 Task: Book a 25-minute billing query resolution session with the billing department to address invoice discrepancies and payment concerns.
Action: Mouse moved to (186, 213)
Screenshot: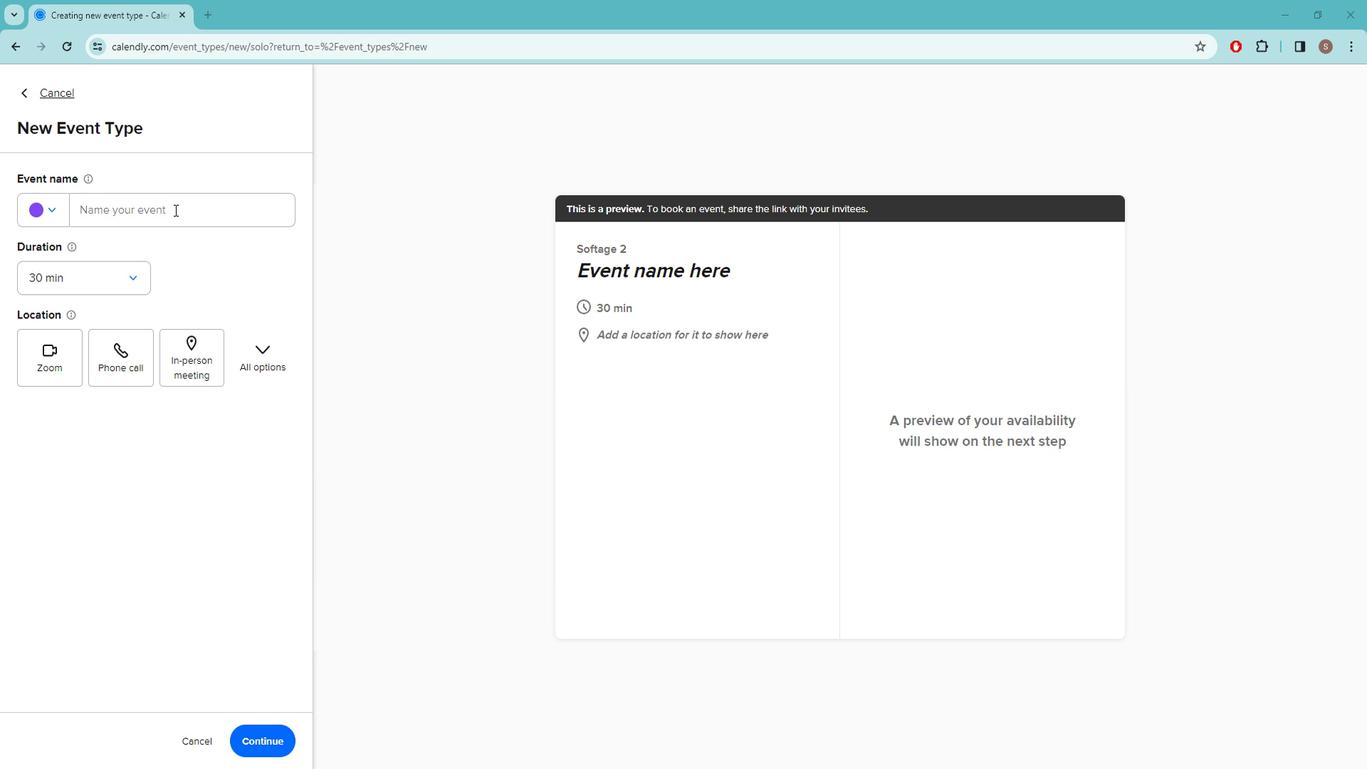 
Action: Mouse pressed left at (186, 213)
Screenshot: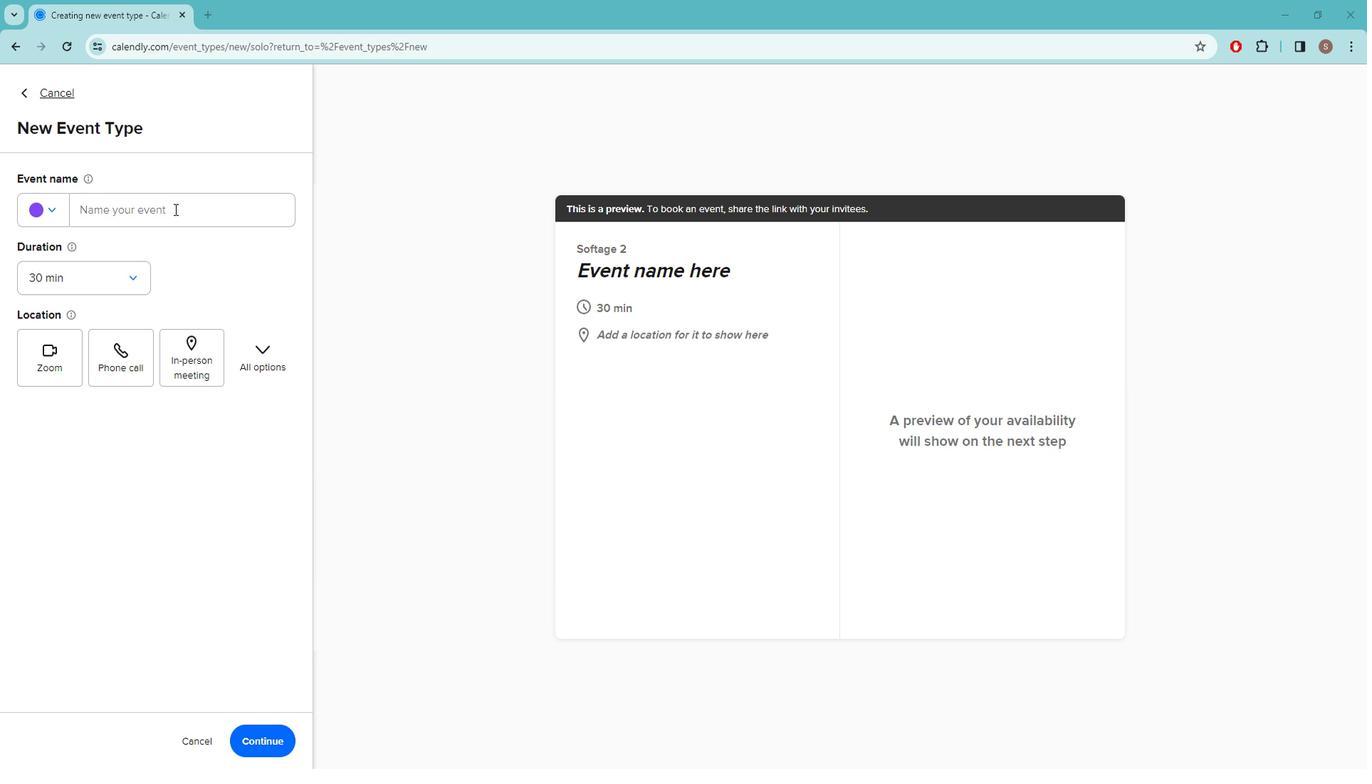 
Action: Key pressed b<Key.caps_lock>ILLING<Key.space><Key.caps_lock>q<Key.caps_lock>UERY<Key.space><Key.caps_lock>r<Key.caps_lock>ESOLUTION<Key.space><Key.caps_lock>s<Key.caps_lock>ESSION<Key.space>
Screenshot: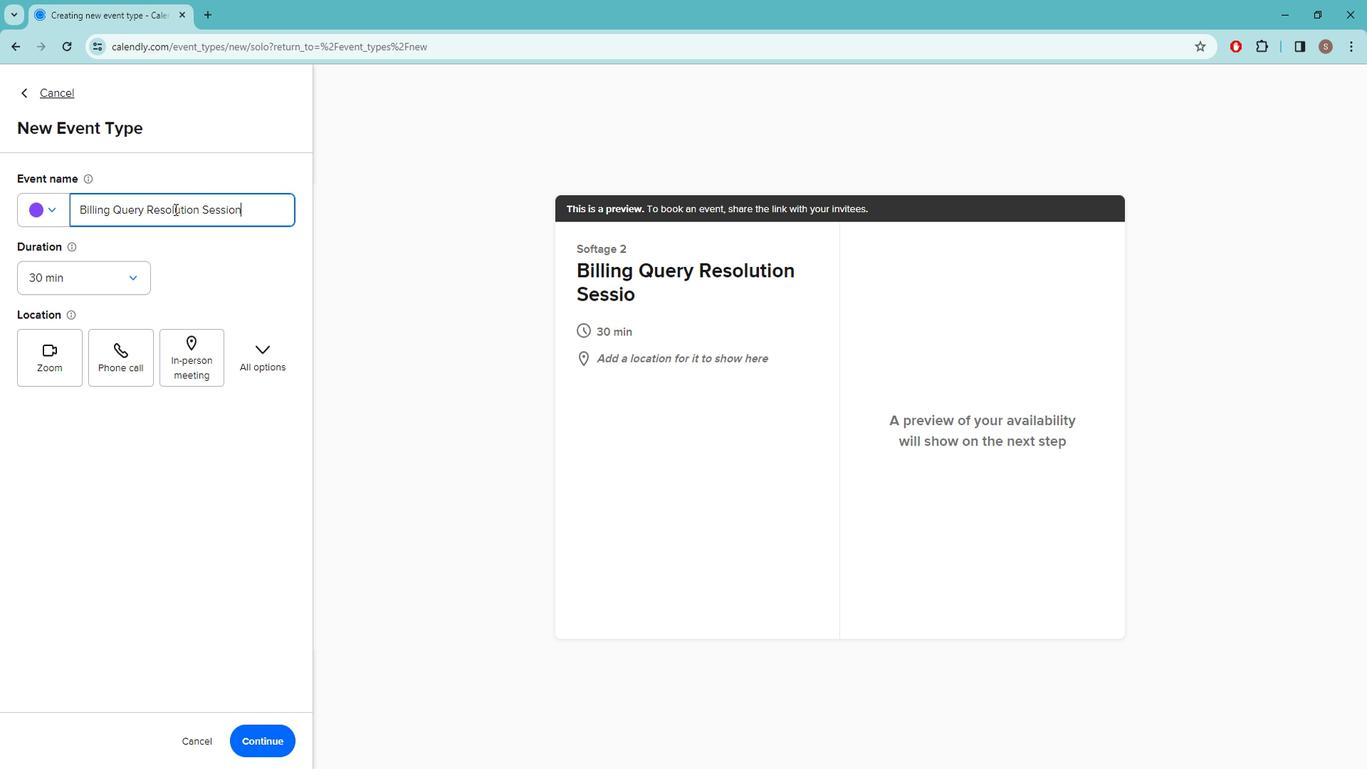 
Action: Mouse moved to (127, 279)
Screenshot: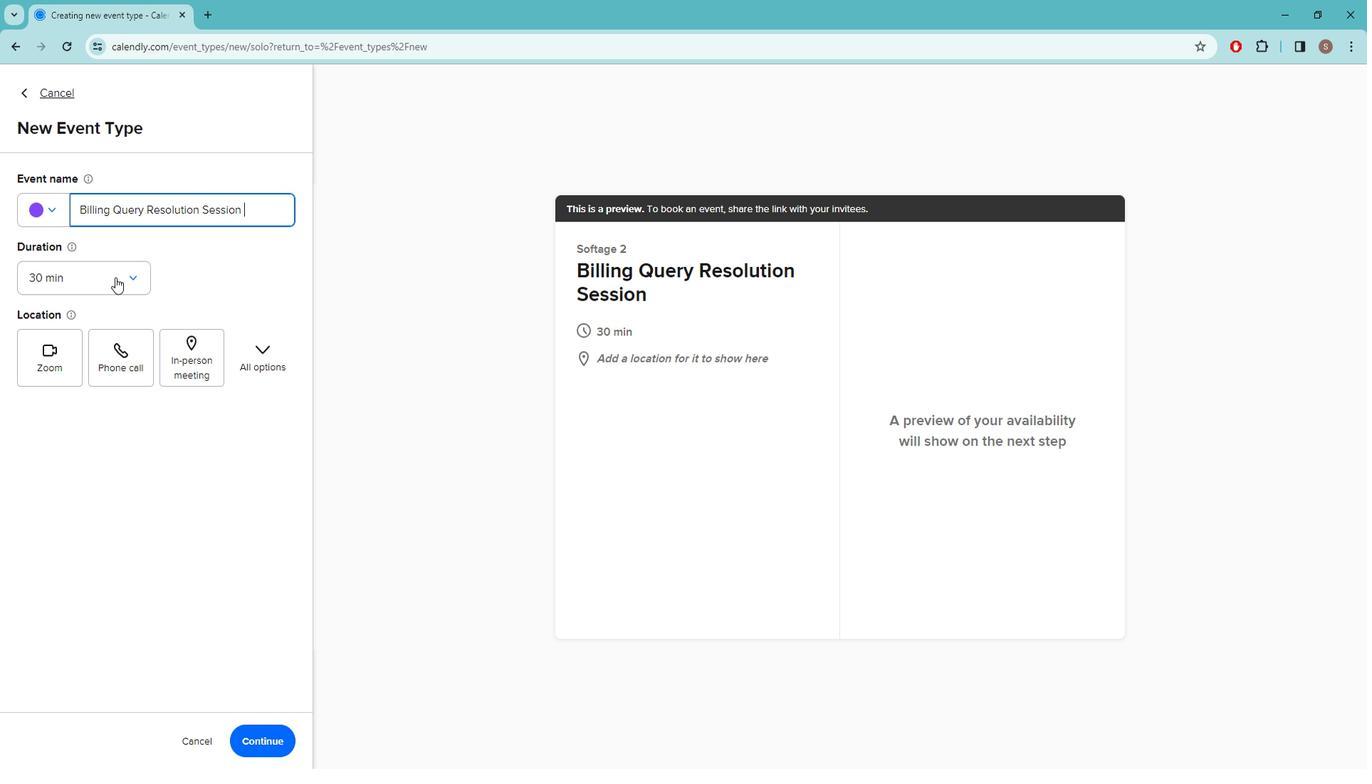 
Action: Mouse pressed left at (127, 279)
Screenshot: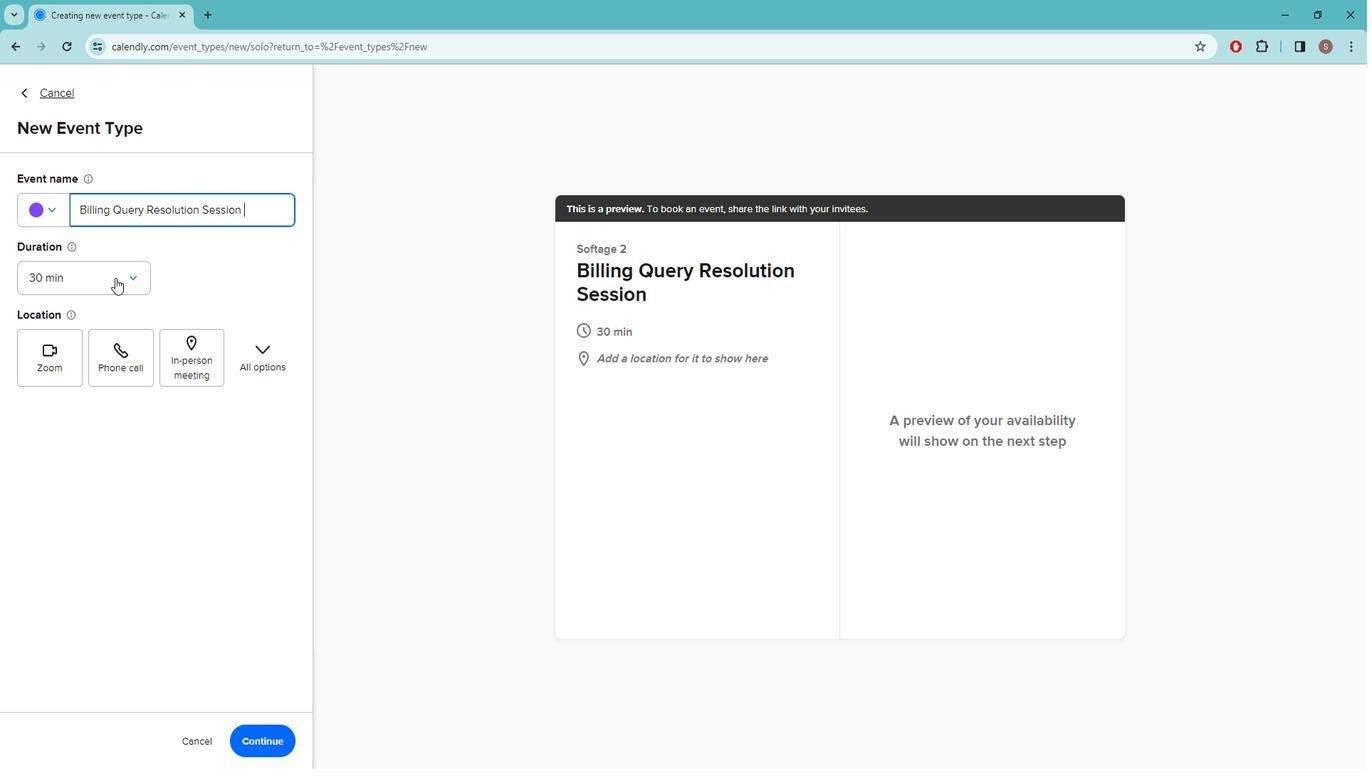 
Action: Mouse moved to (100, 426)
Screenshot: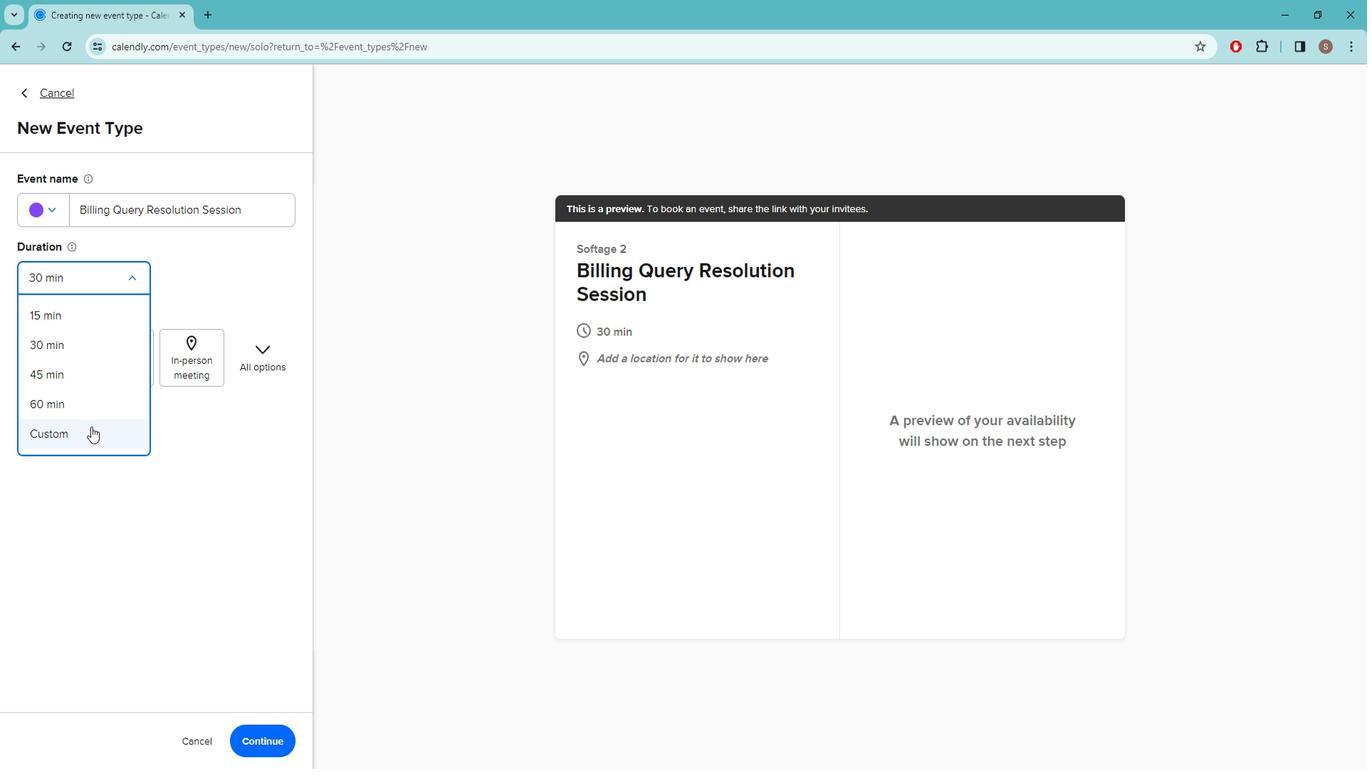 
Action: Mouse pressed left at (100, 426)
Screenshot: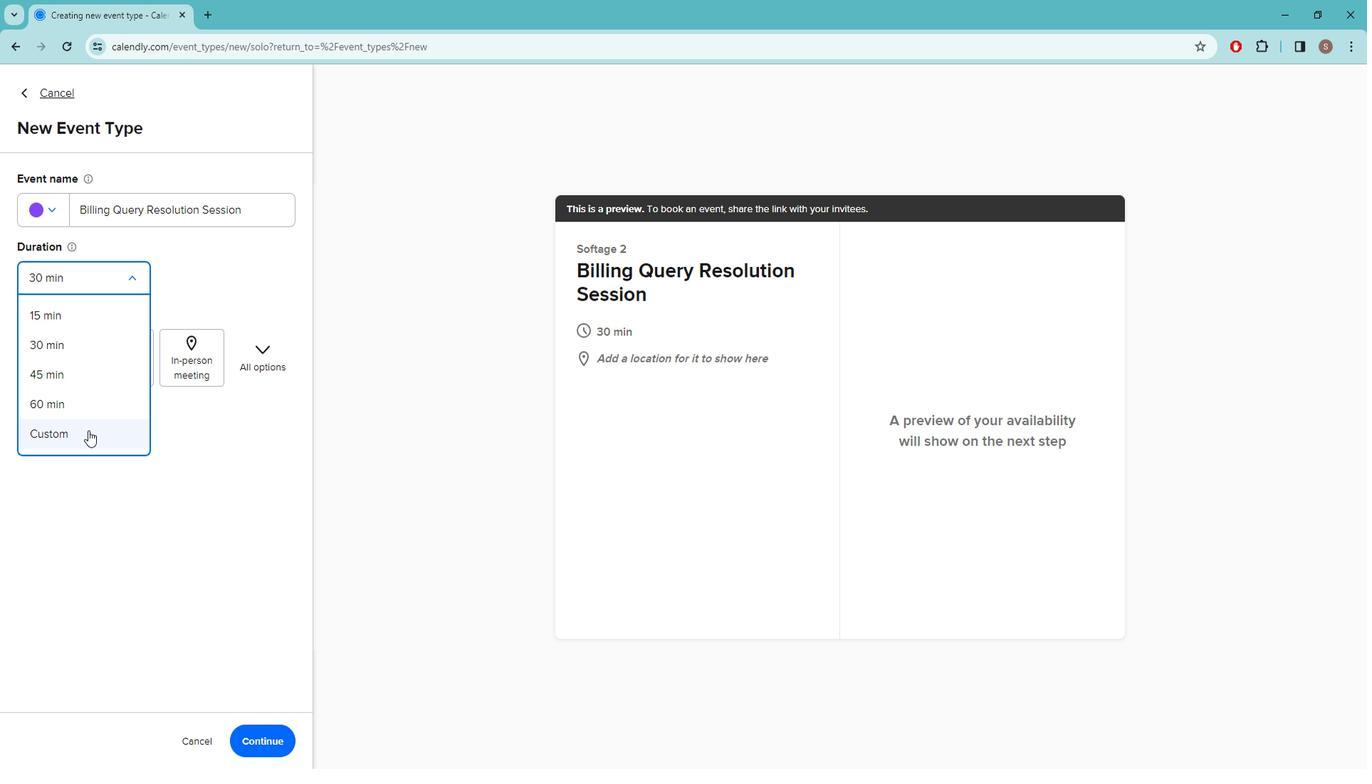 
Action: Mouse moved to (66, 334)
Screenshot: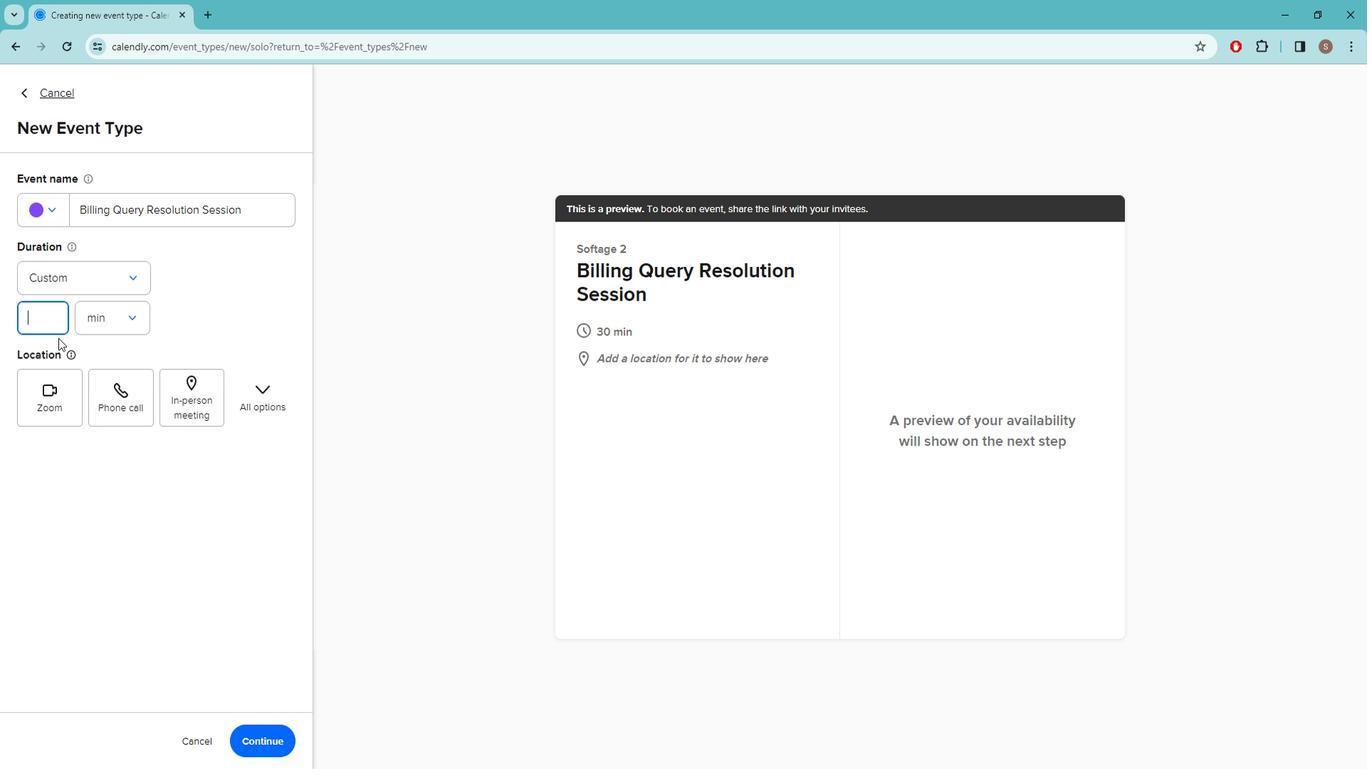 
Action: Key pressed 25
Screenshot: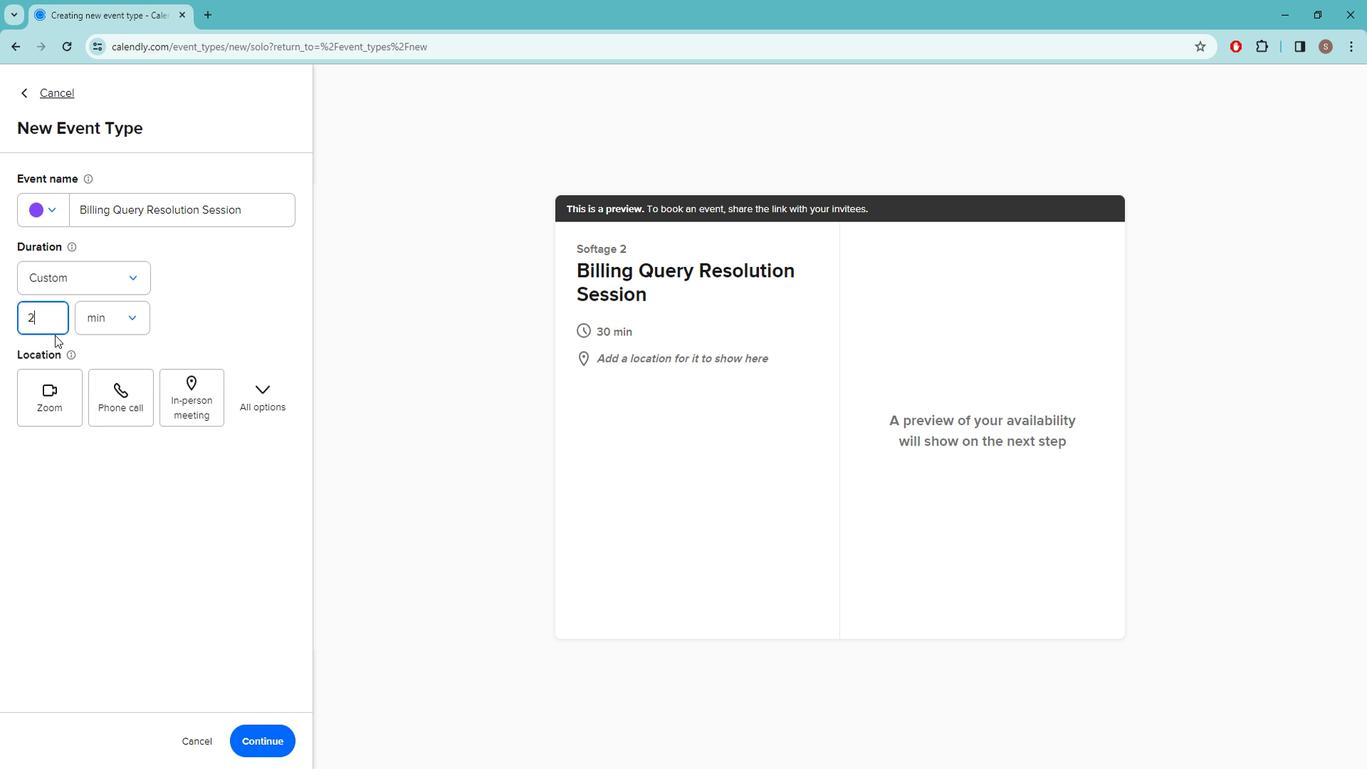 
Action: Mouse moved to (205, 401)
Screenshot: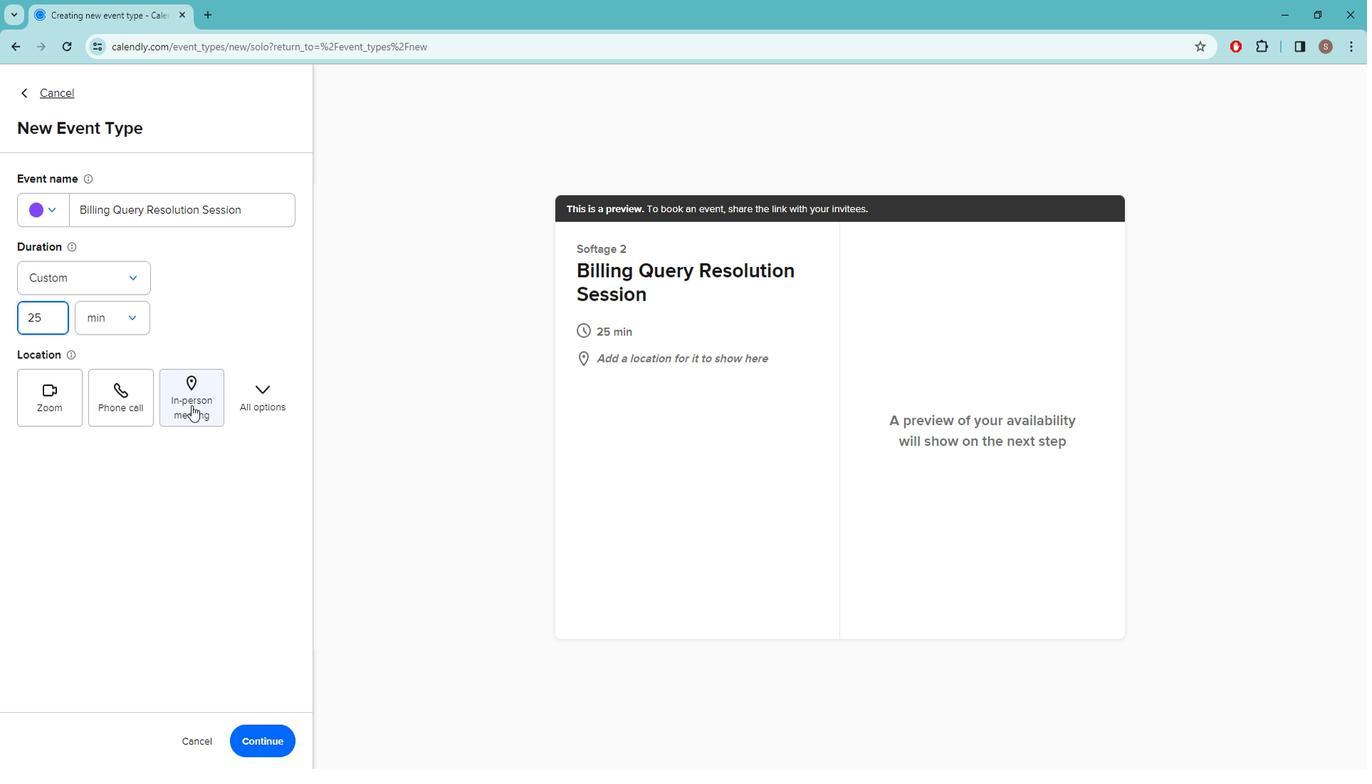 
Action: Mouse pressed left at (205, 401)
Screenshot: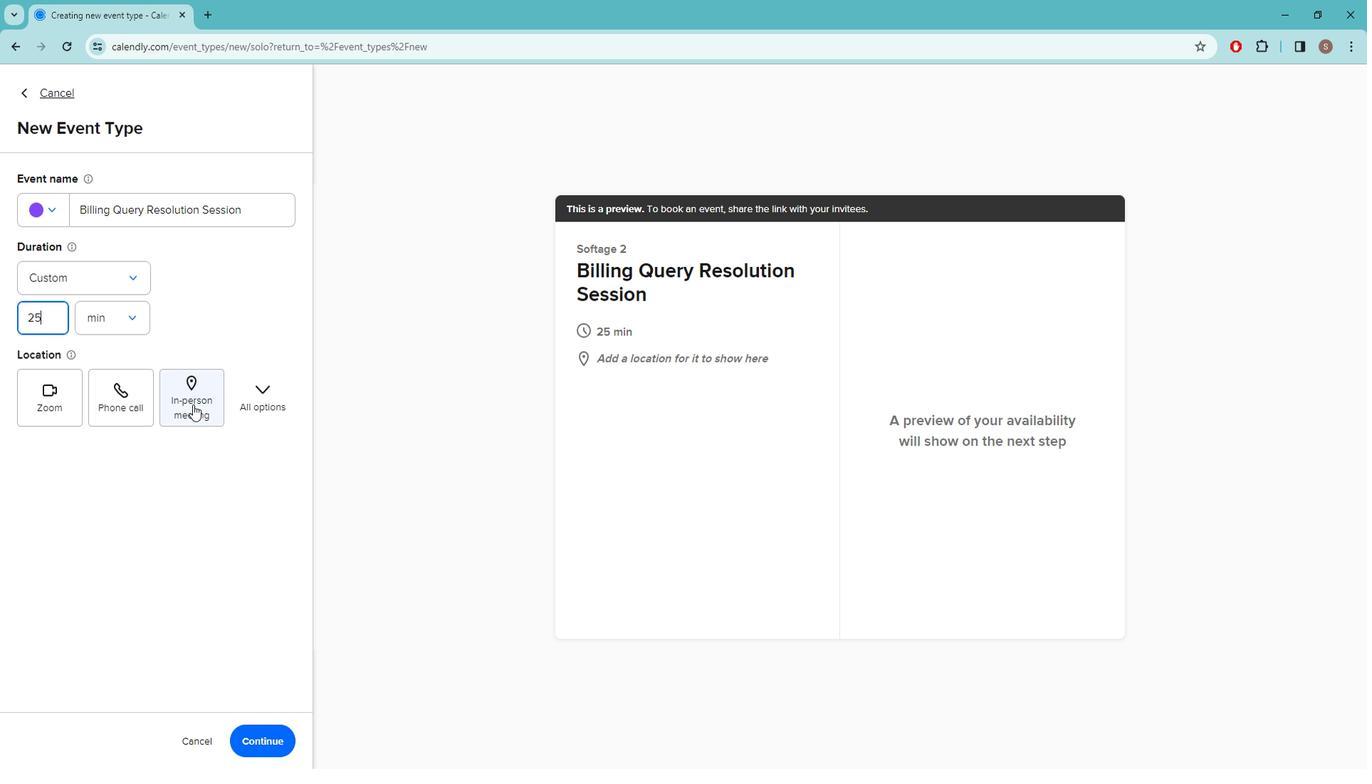 
Action: Mouse moved to (595, 257)
Screenshot: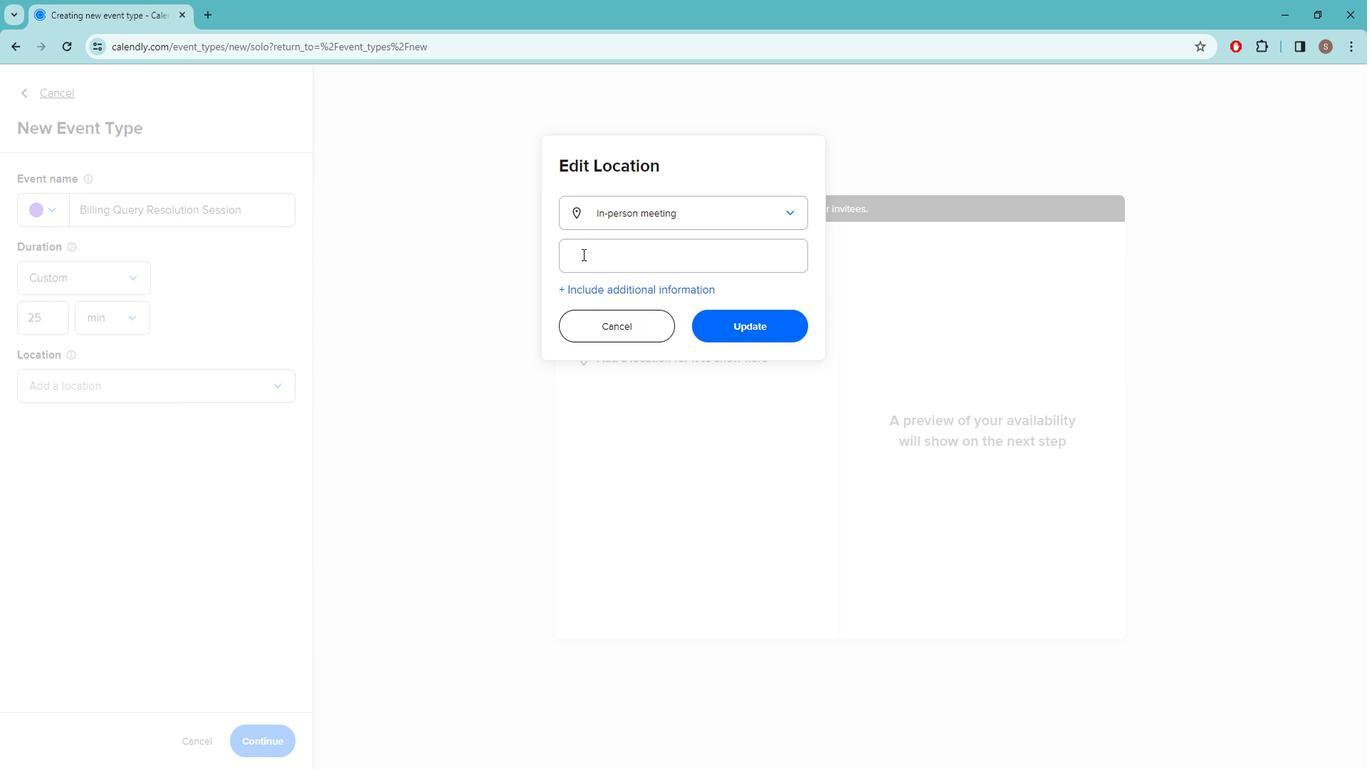 
Action: Mouse pressed left at (595, 257)
Screenshot: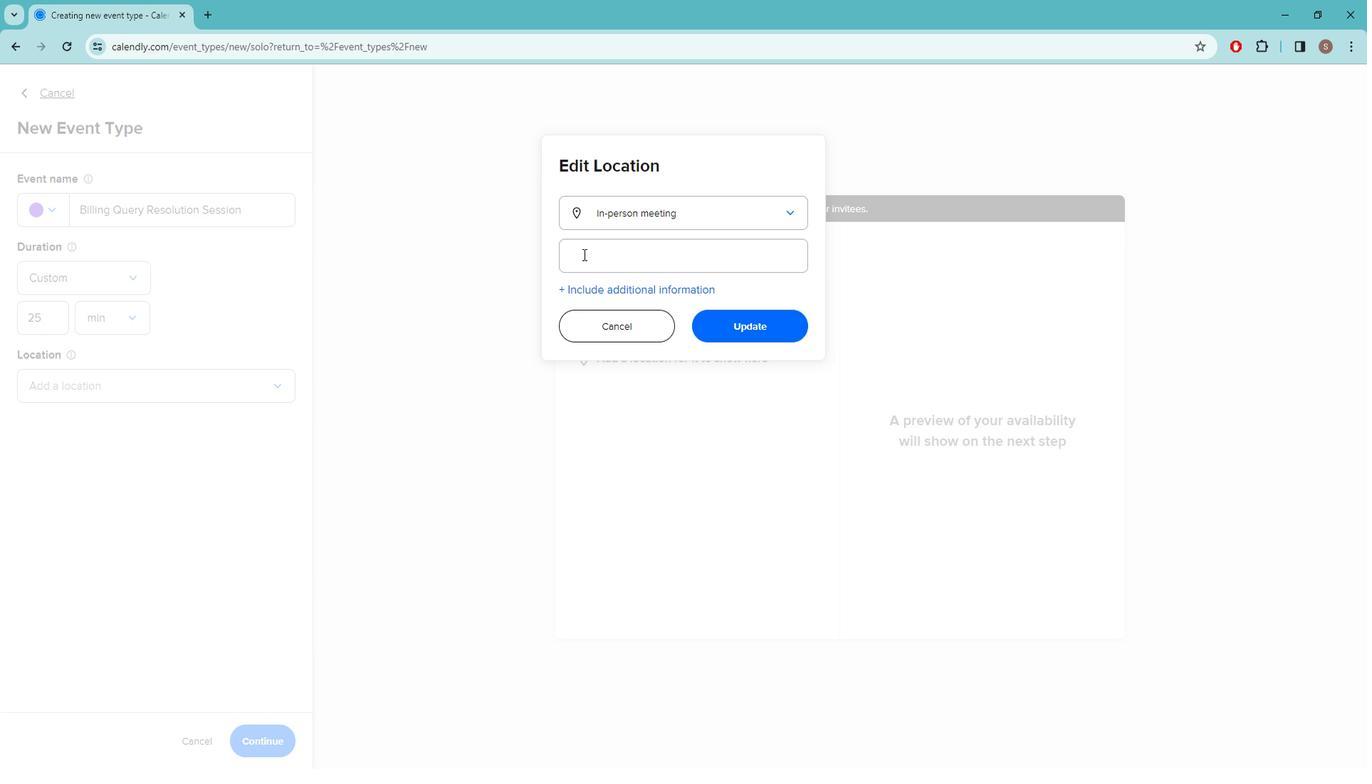 
Action: Key pressed 7500<Key.space><Key.caps_lock>s<Key.caps_lock>ECURITY<Key.space><Key.caps_lock>b<Key.caps_lock>OULEVARD,<Key.space><Key.caps_lock>b<Key.caps_lock>ALTIMORE,<Key.space><Key.caps_lock>md<Key.space>21244
Screenshot: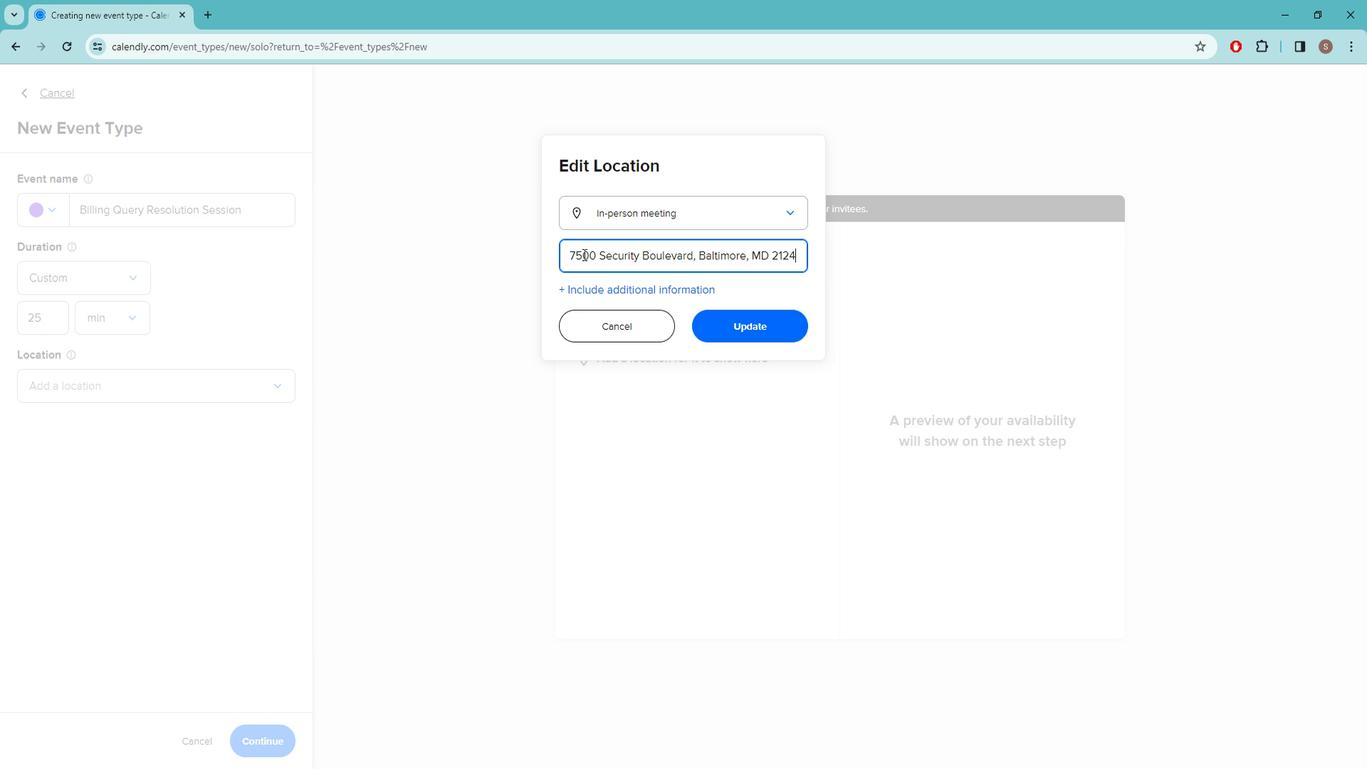 
Action: Mouse moved to (755, 324)
Screenshot: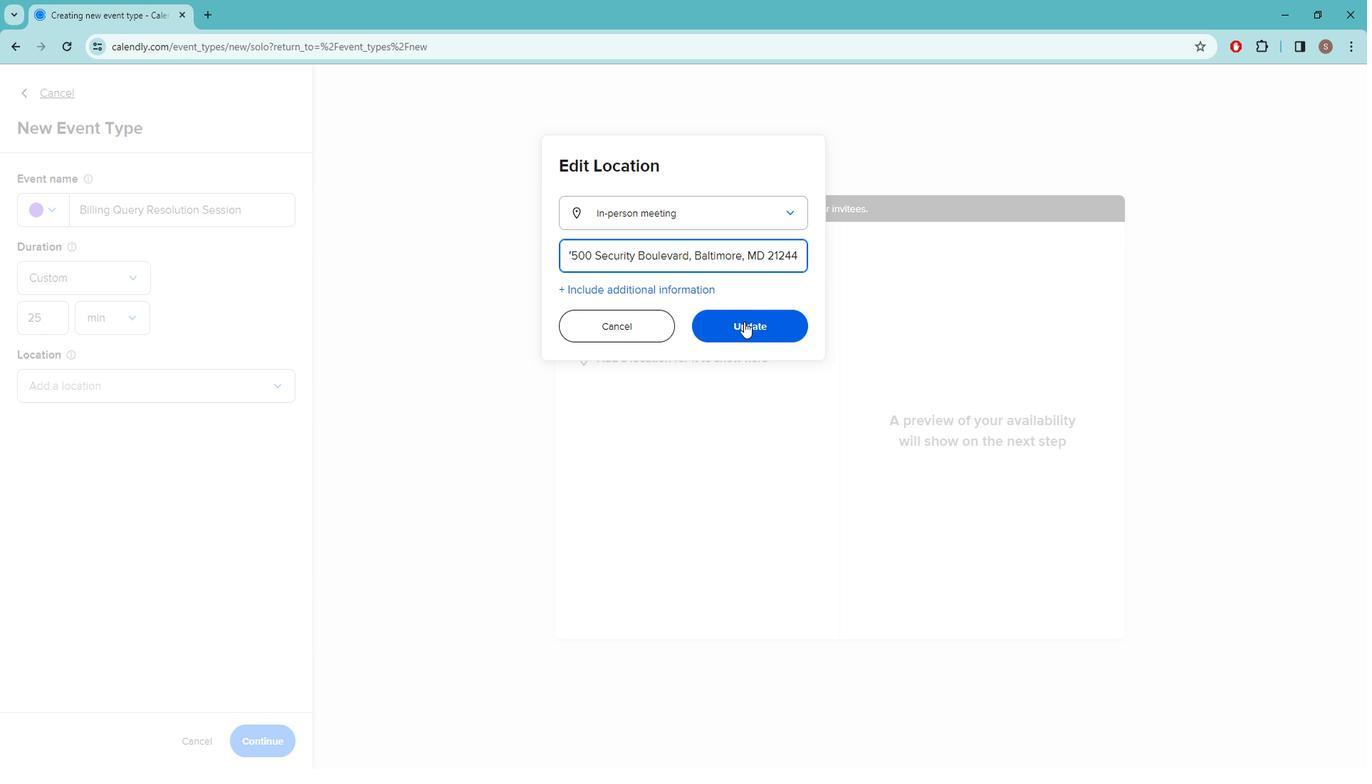 
Action: Mouse pressed left at (755, 324)
Screenshot: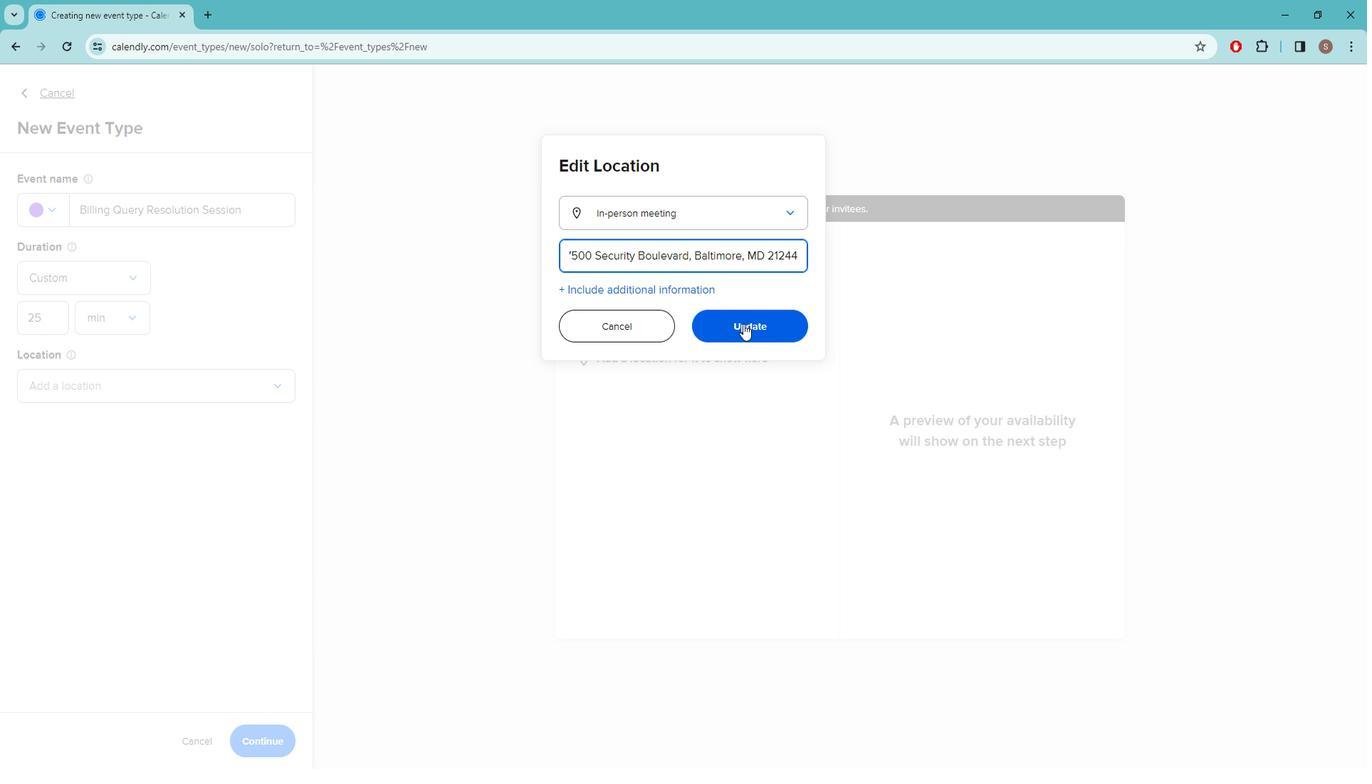 
Action: Mouse moved to (252, 726)
Screenshot: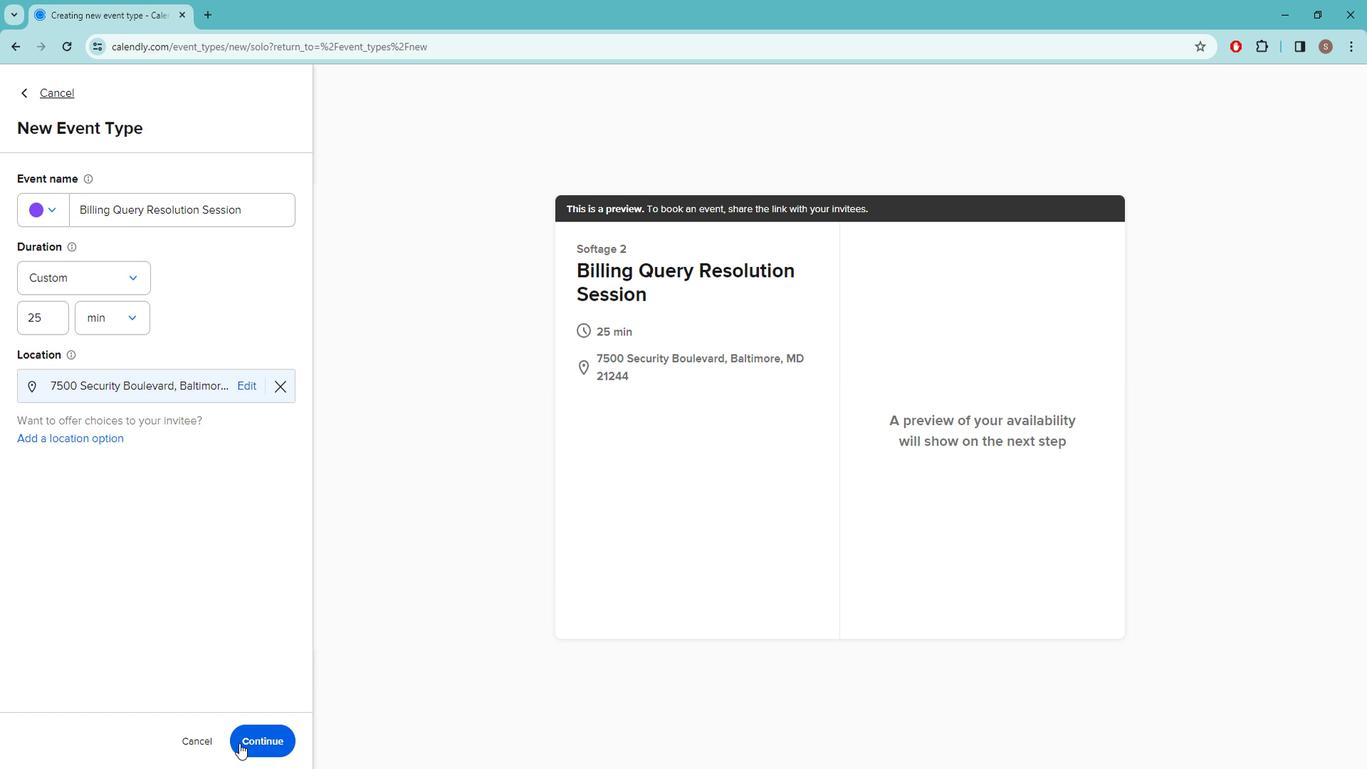 
Action: Mouse pressed left at (252, 726)
Screenshot: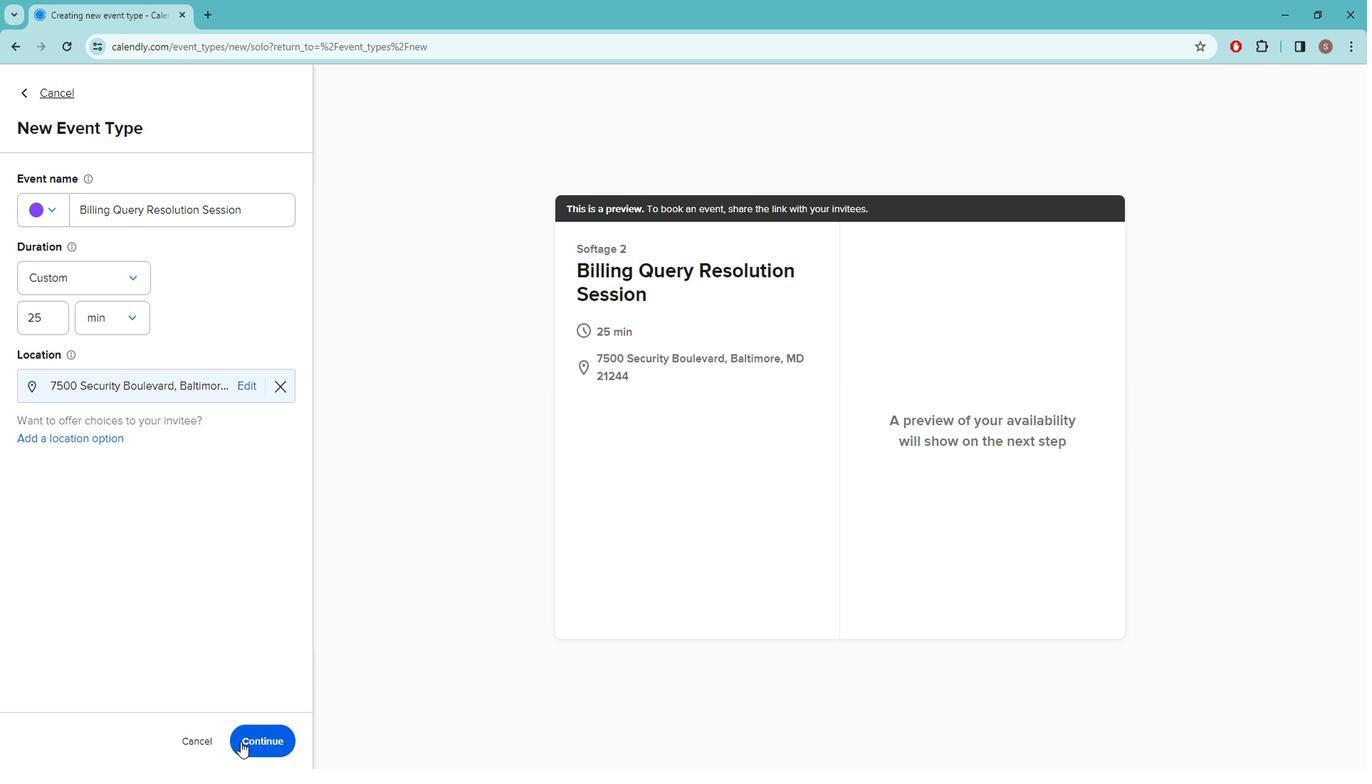 
Action: Mouse moved to (210, 205)
Screenshot: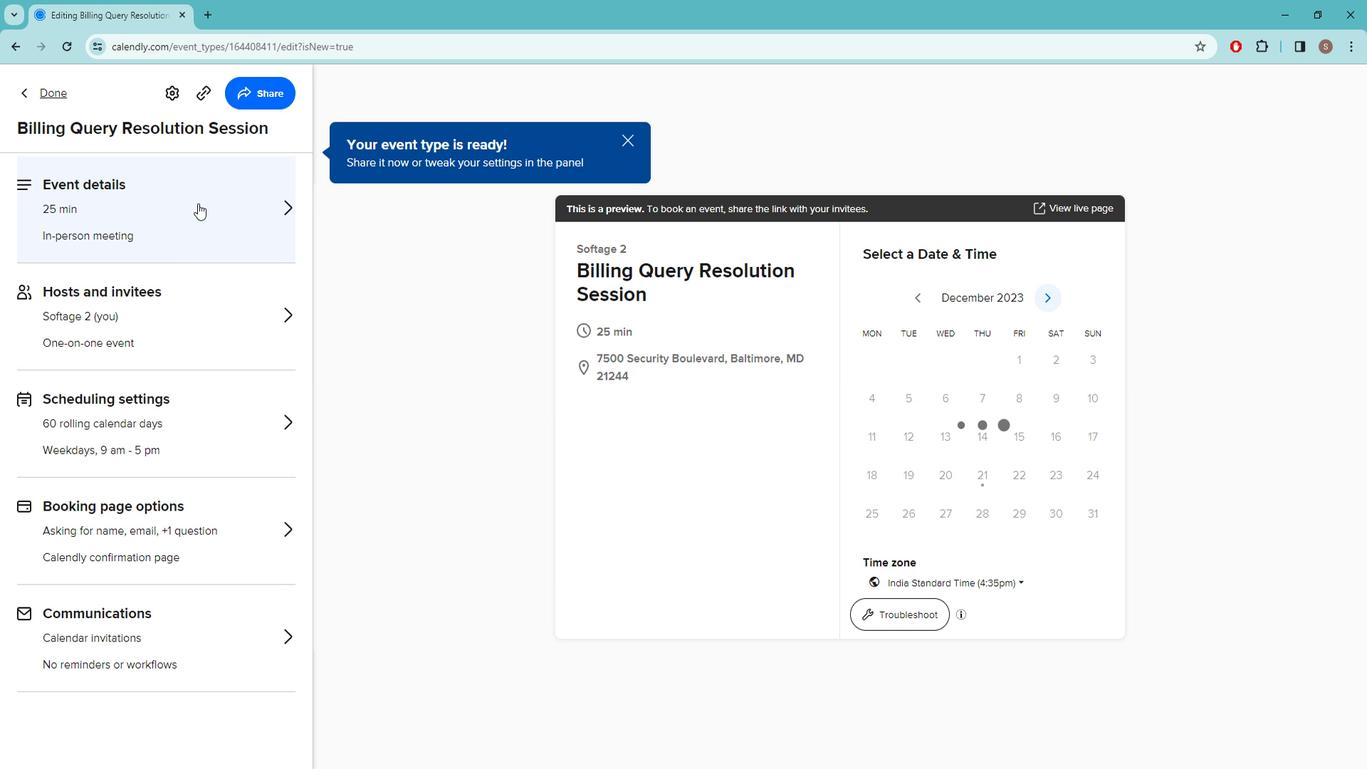 
Action: Mouse pressed left at (210, 205)
Screenshot: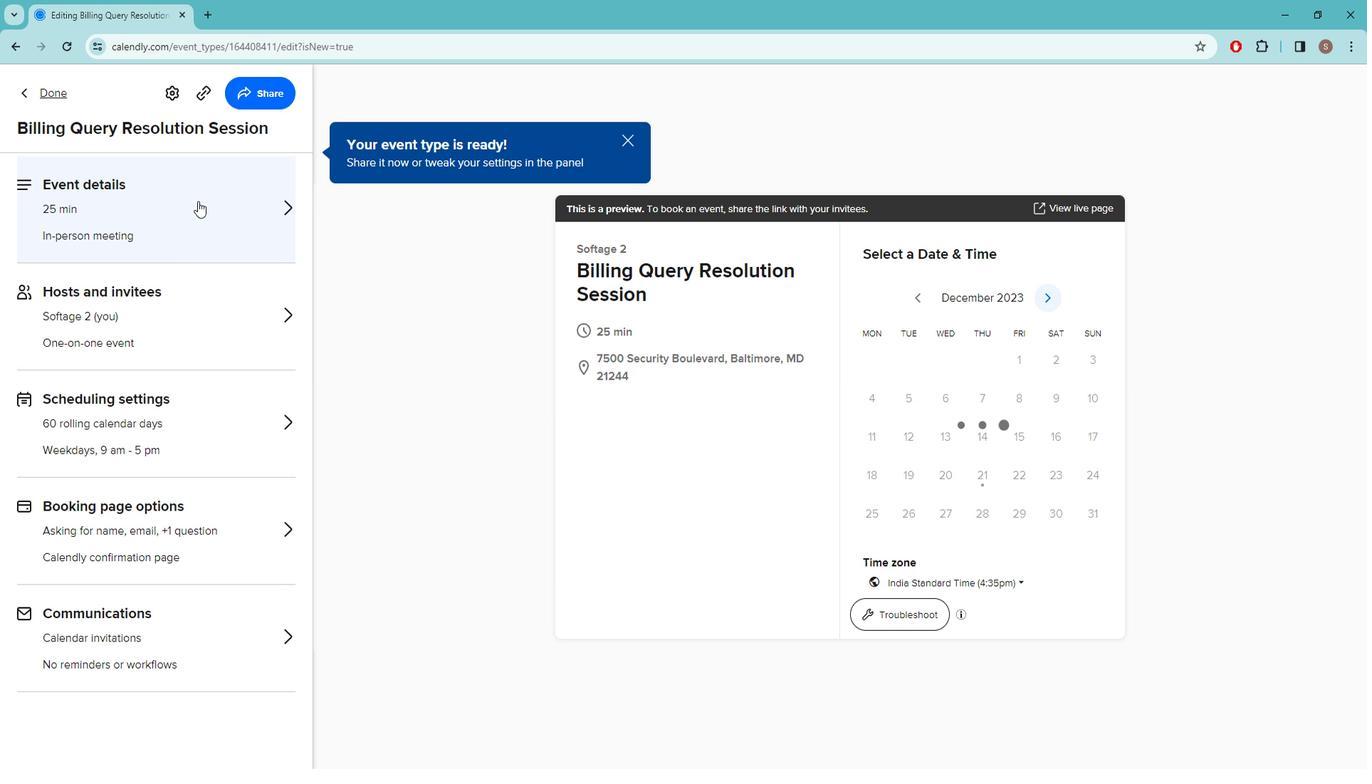 
Action: Mouse moved to (141, 530)
Screenshot: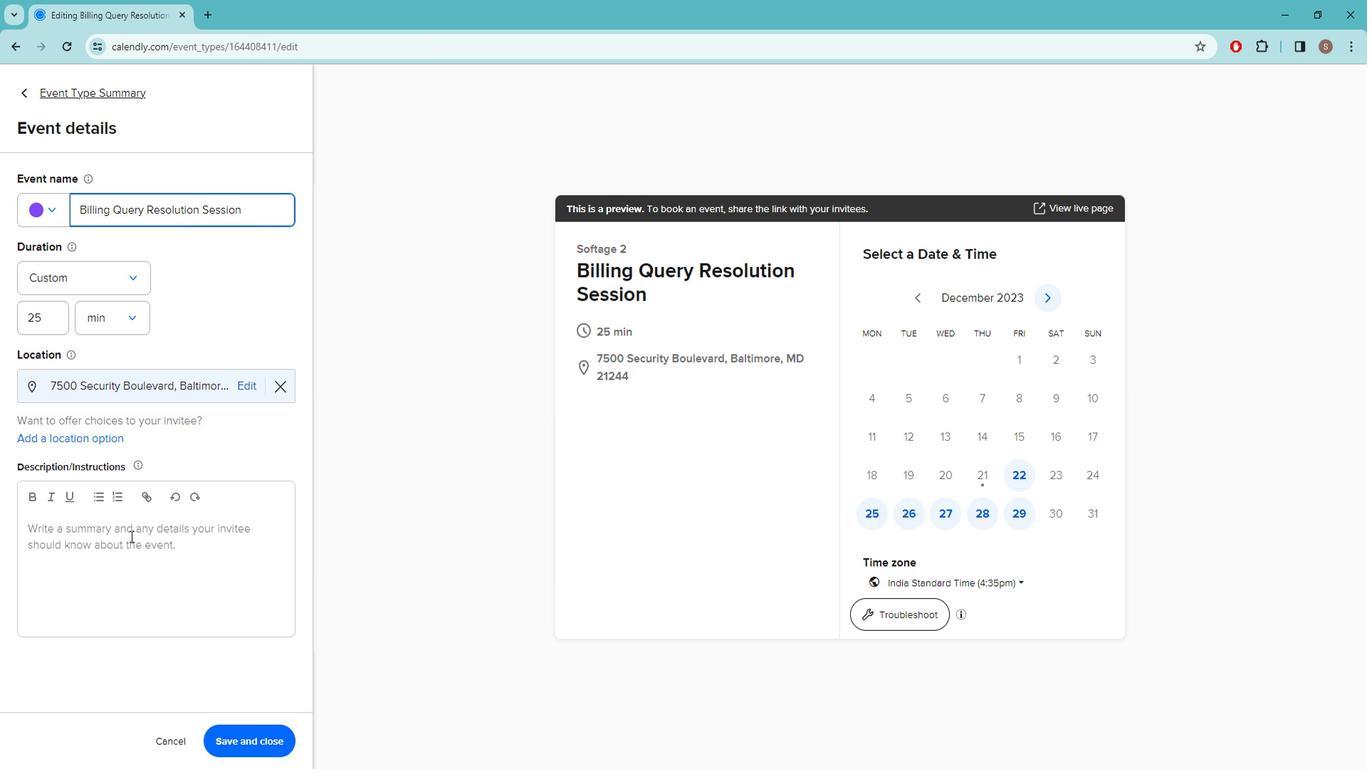 
Action: Mouse pressed left at (141, 530)
Screenshot: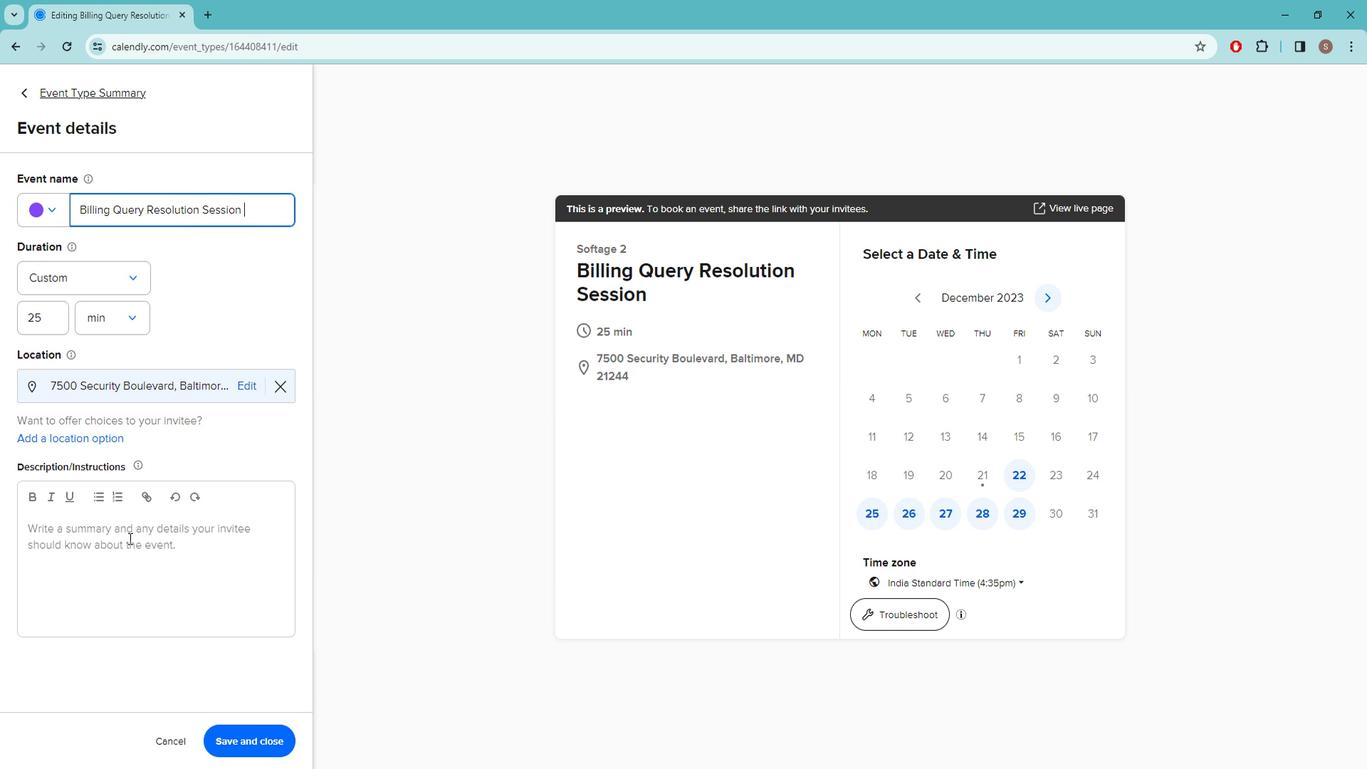 
Action: Key pressed <Key.caps_lock><Key.caps_lock>w<Key.caps_lock>ELCOME<Key.space>TO<Key.space>THE<Key.space><Key.caps_lock>b<Key.caps_lock>ILLING<Key.space><Key.caps_lock>q<Key.caps_lock>UERY<Key.space><Key.caps_lock>r<Key.caps_lock>ESOLUTION<Key.space><Key.caps_lock>s<Key.caps_lock>ESSION.<Key.space><Key.caps_lock>t<Key.caps_lock>HIS<Key.space>2<Key.backspace>SESSION<Key.space>IS<Key.space>DESIGNED<Key.space>TO<Key.space>ADDRESS<Key.space>ANY<Key.space>CONCERNS<Key.space>OR<Key.space>DISCREPANCIES<Key.space>YOU<Key.space>MAY<Key.space>HAVE<Key.space>REGARDING<Key.space>YOUR<Key.space>INVOICES<Key.space>AND<Key.space>PAYMN<Key.backspace>ENTS.<Key.space>
Screenshot: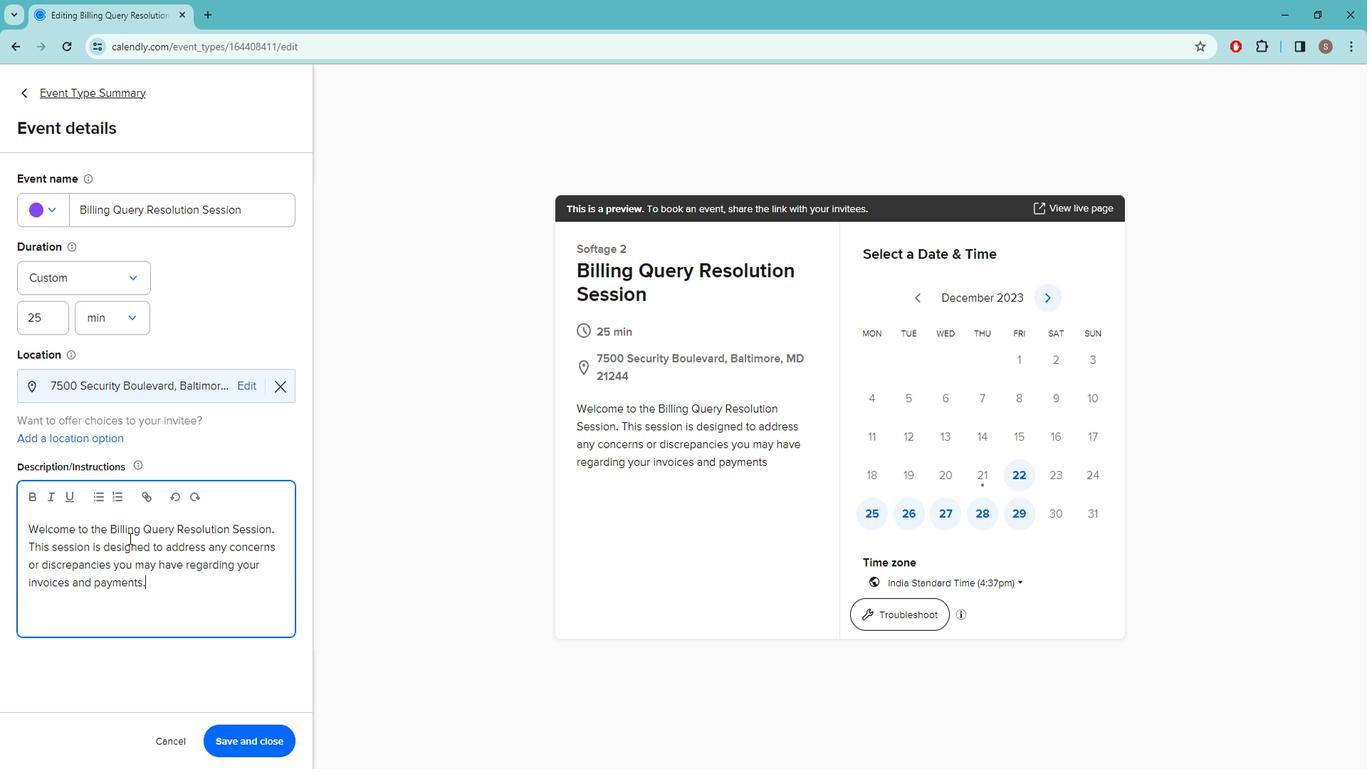 
Action: Mouse moved to (270, 725)
Screenshot: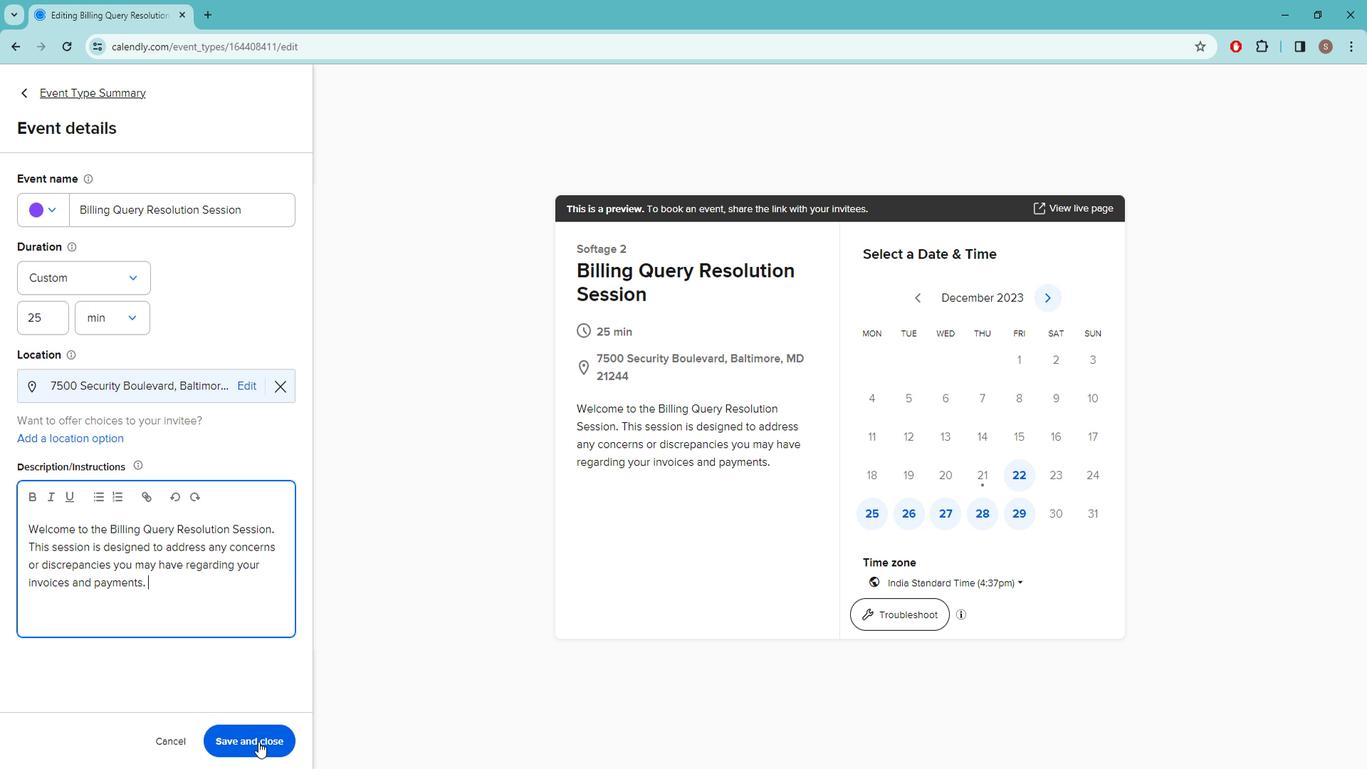 
Action: Mouse pressed left at (270, 725)
Screenshot: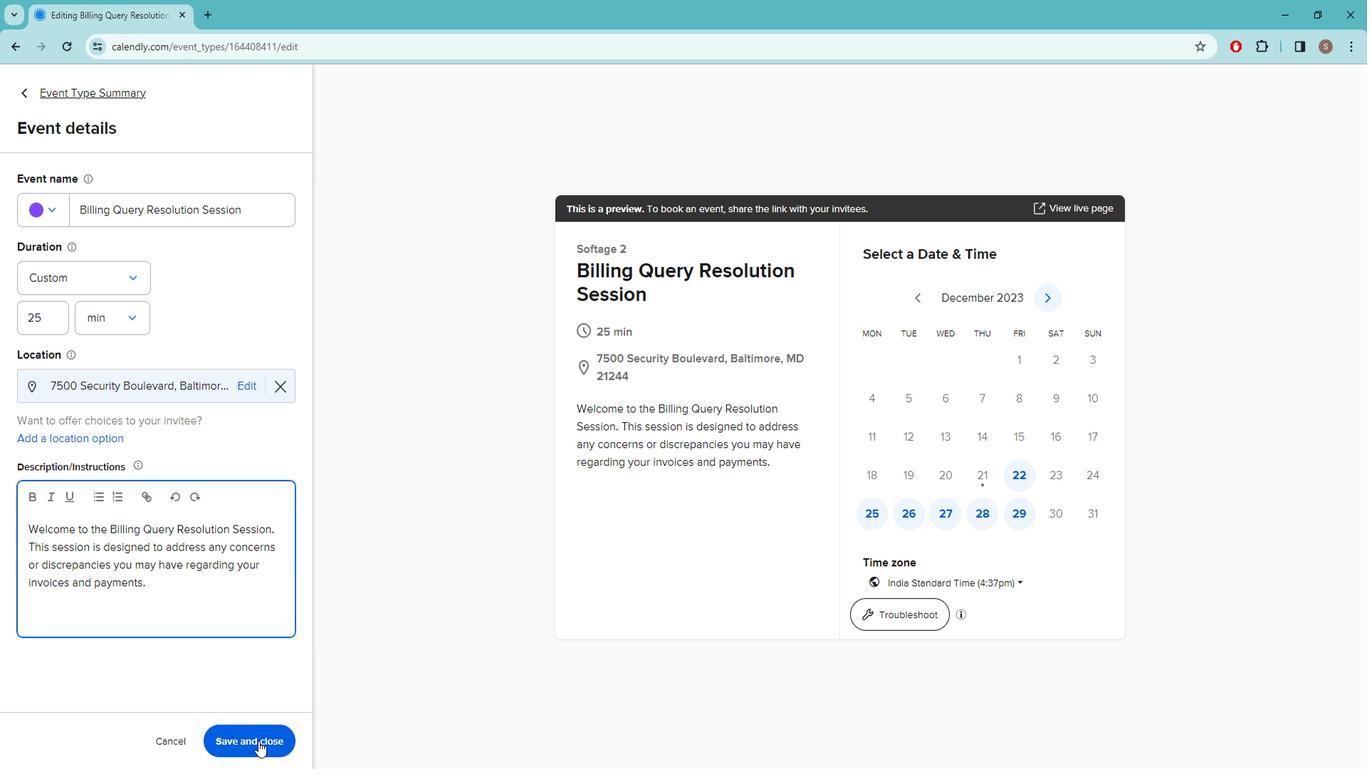 
